 Task: Select the auto option in the diff line insert .
Action: Mouse moved to (62, 602)
Screenshot: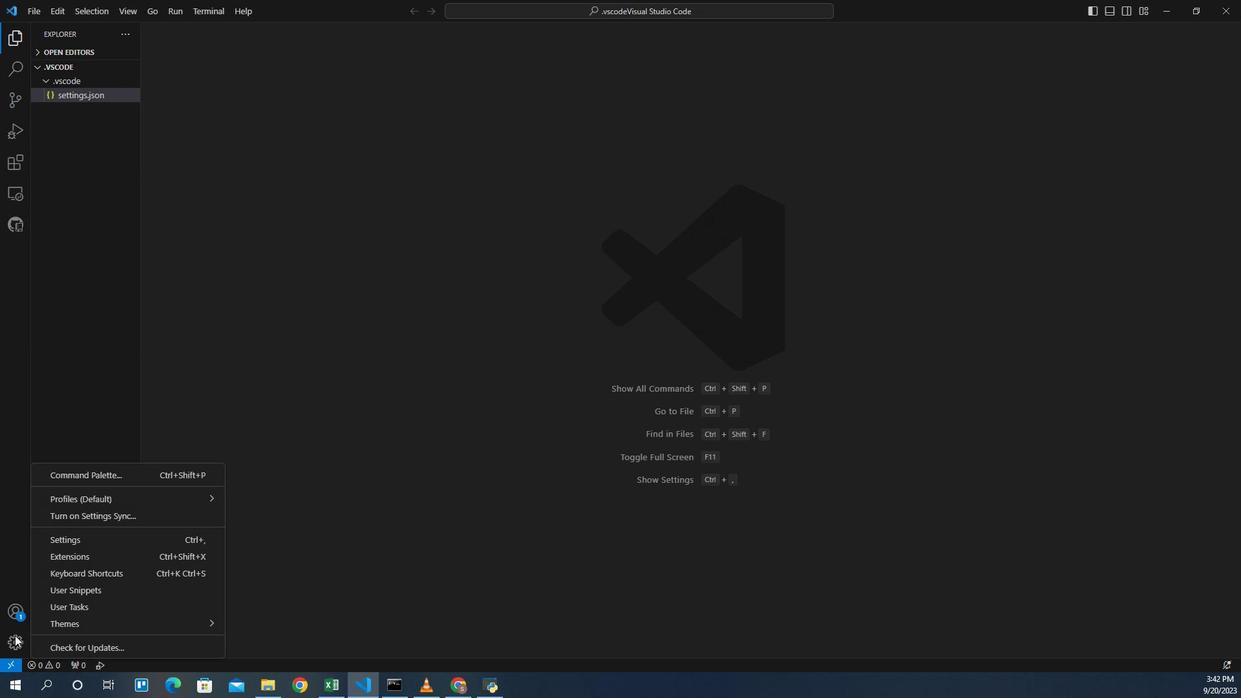 
Action: Mouse pressed left at (62, 602)
Screenshot: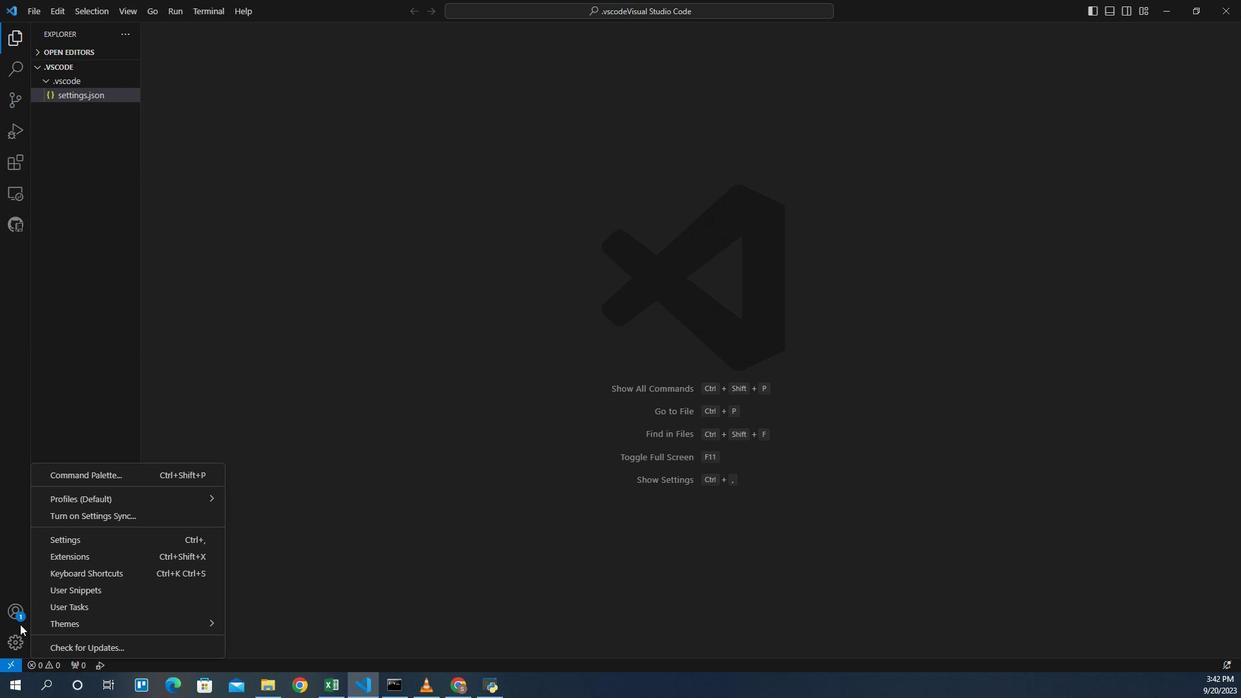 
Action: Mouse moved to (97, 507)
Screenshot: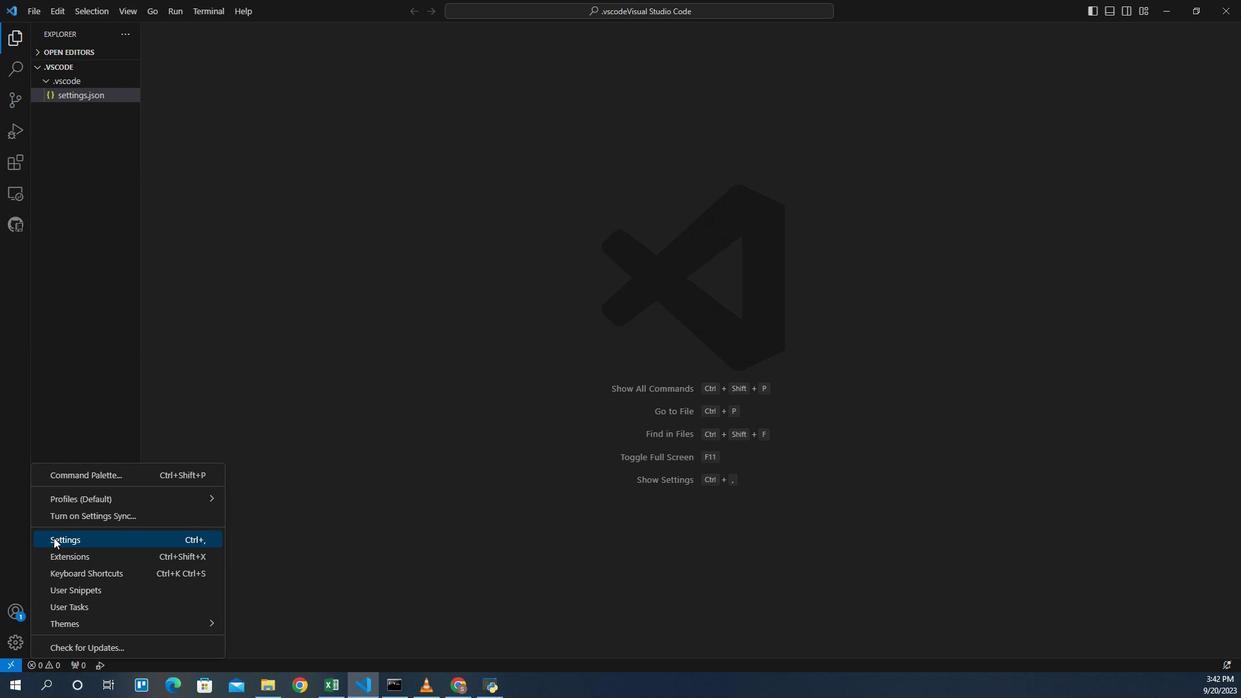 
Action: Mouse pressed left at (97, 507)
Screenshot: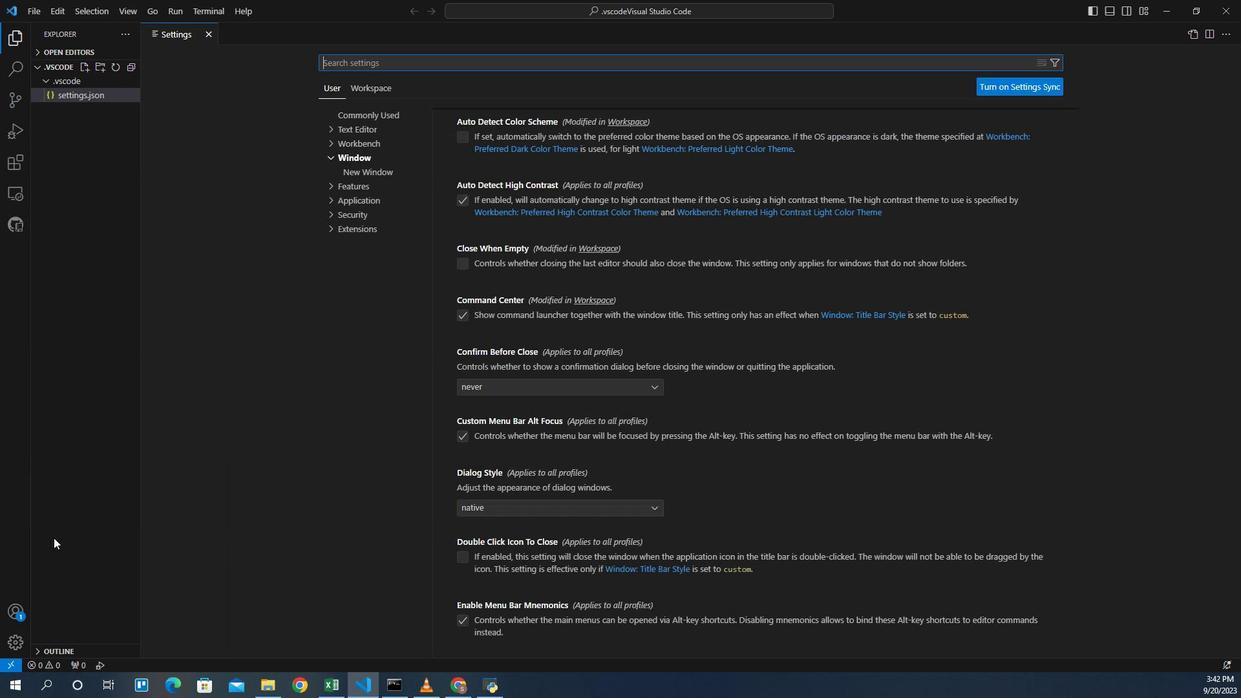 
Action: Mouse moved to (360, 106)
Screenshot: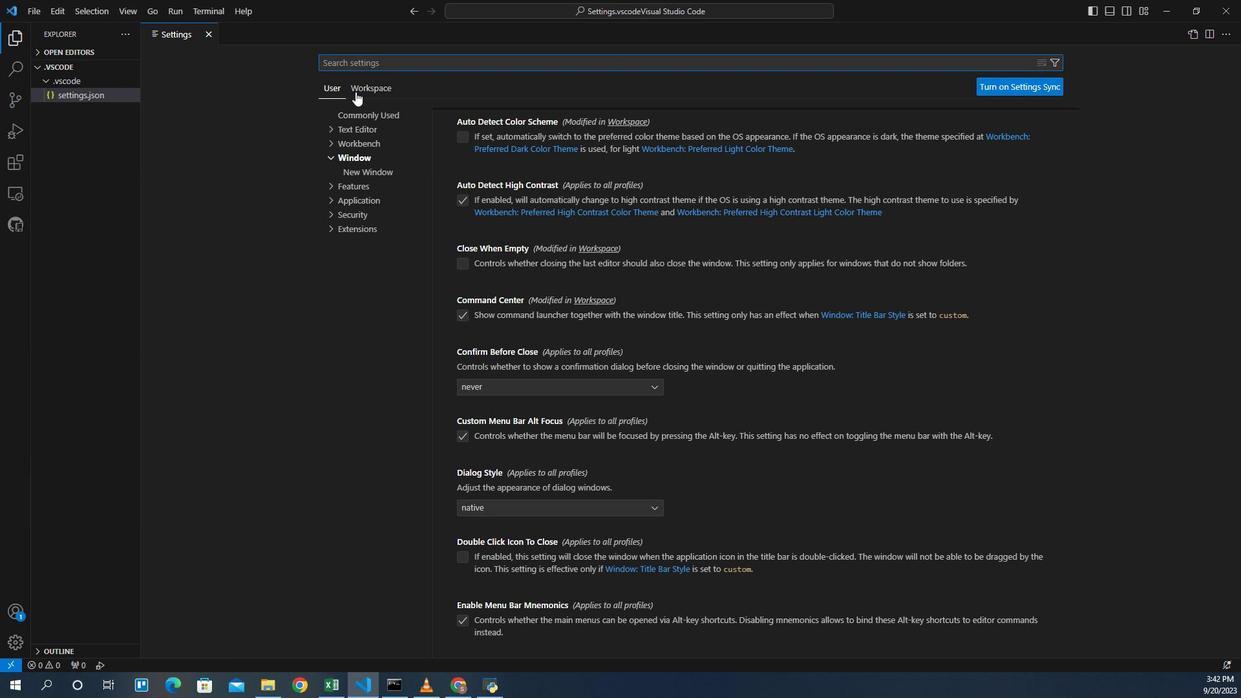 
Action: Mouse pressed left at (360, 106)
Screenshot: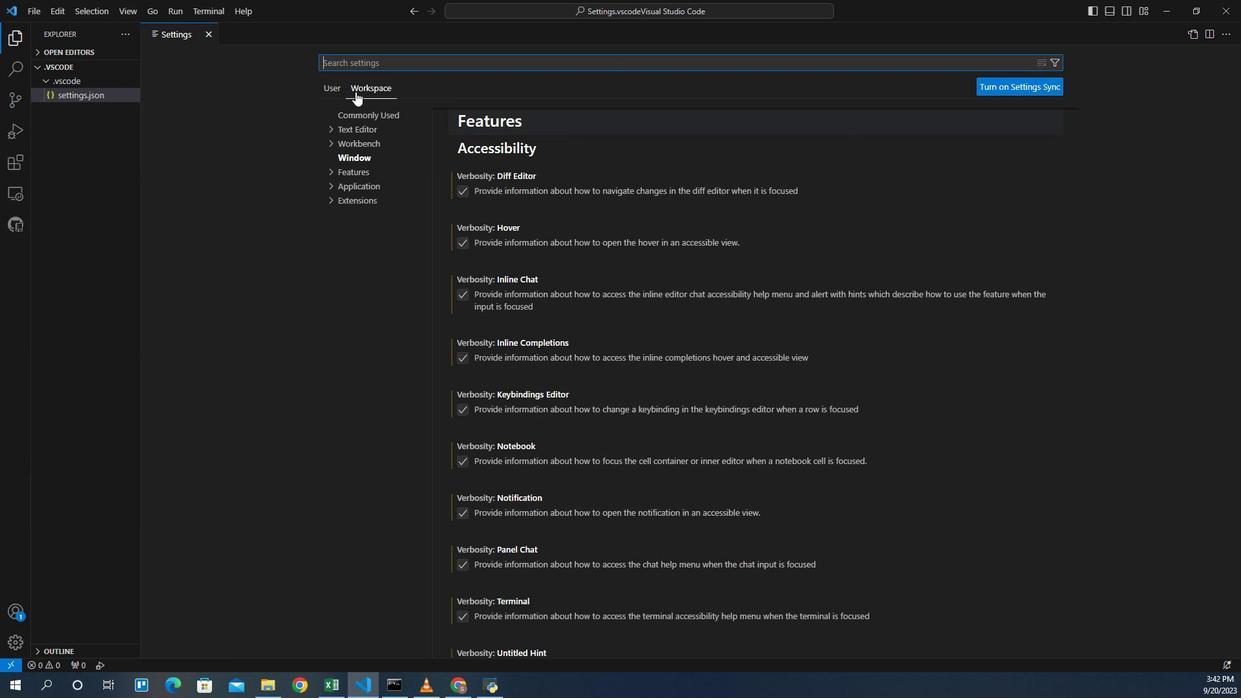 
Action: Mouse moved to (365, 172)
Screenshot: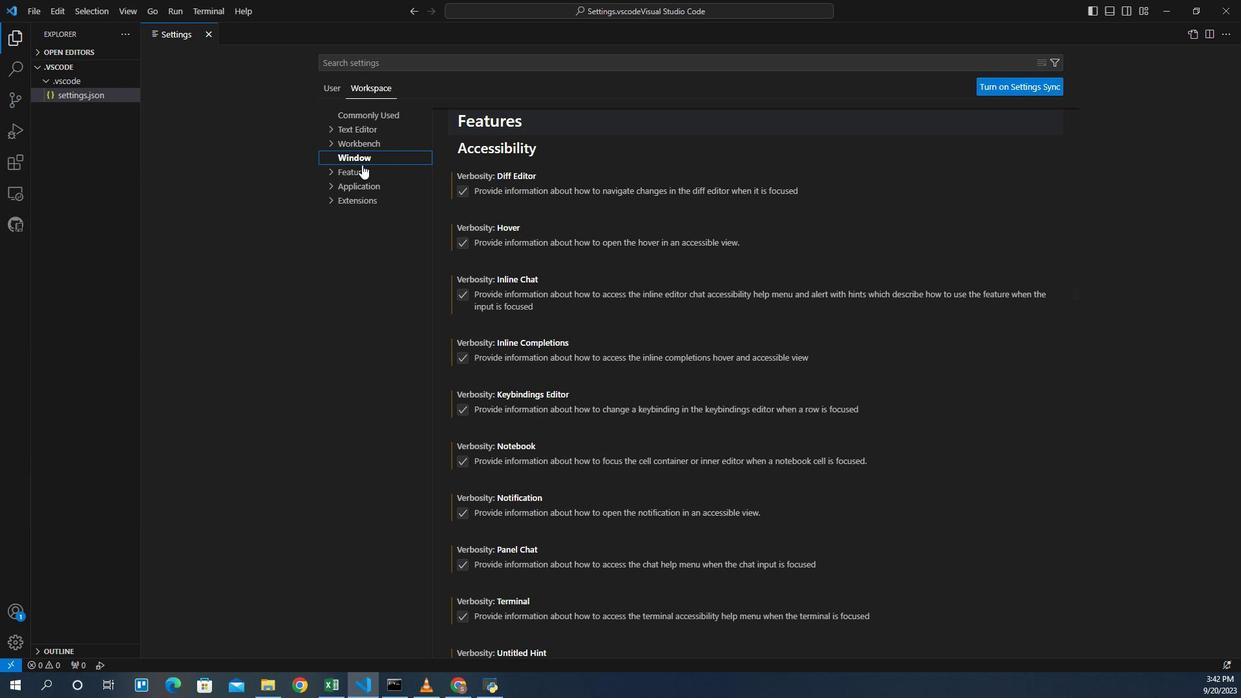 
Action: Mouse pressed left at (365, 172)
Screenshot: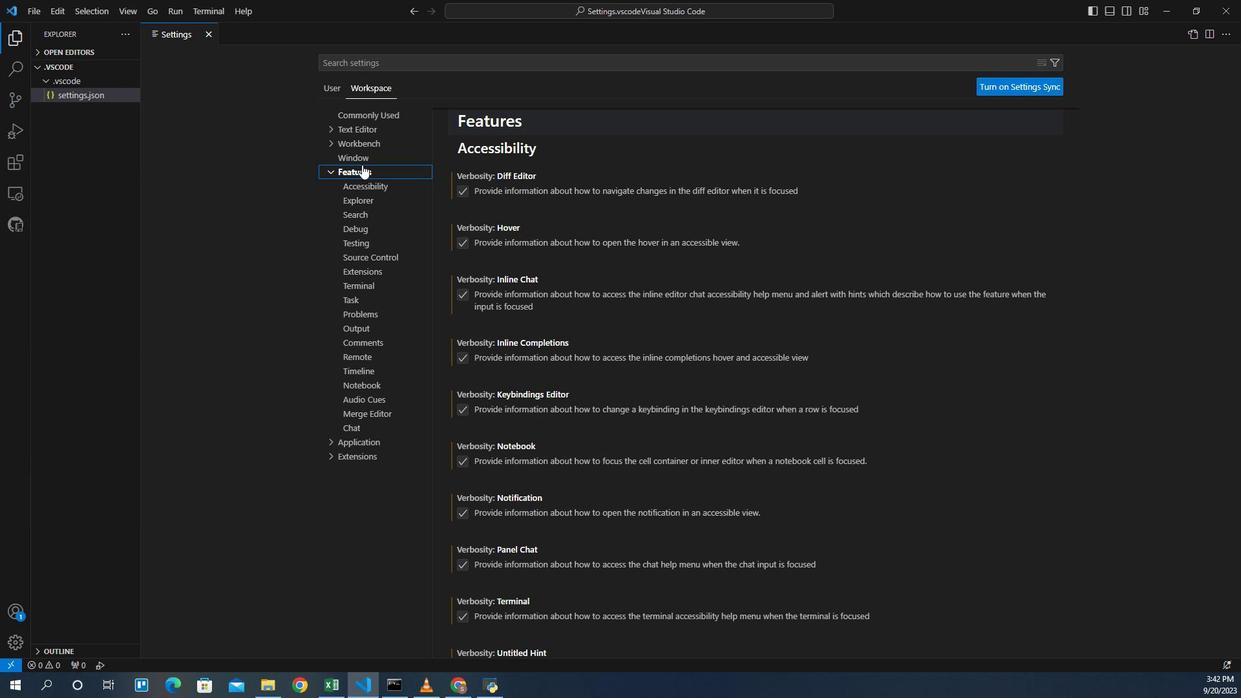 
Action: Mouse moved to (361, 384)
Screenshot: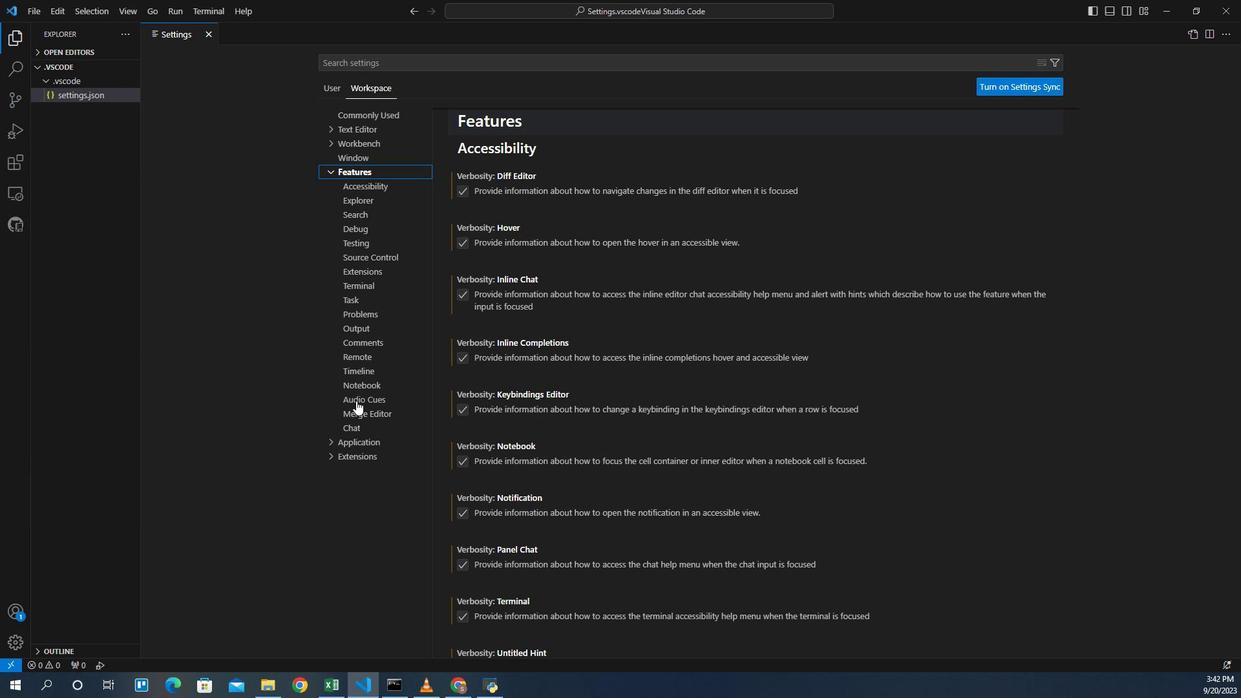 
Action: Mouse pressed left at (361, 384)
Screenshot: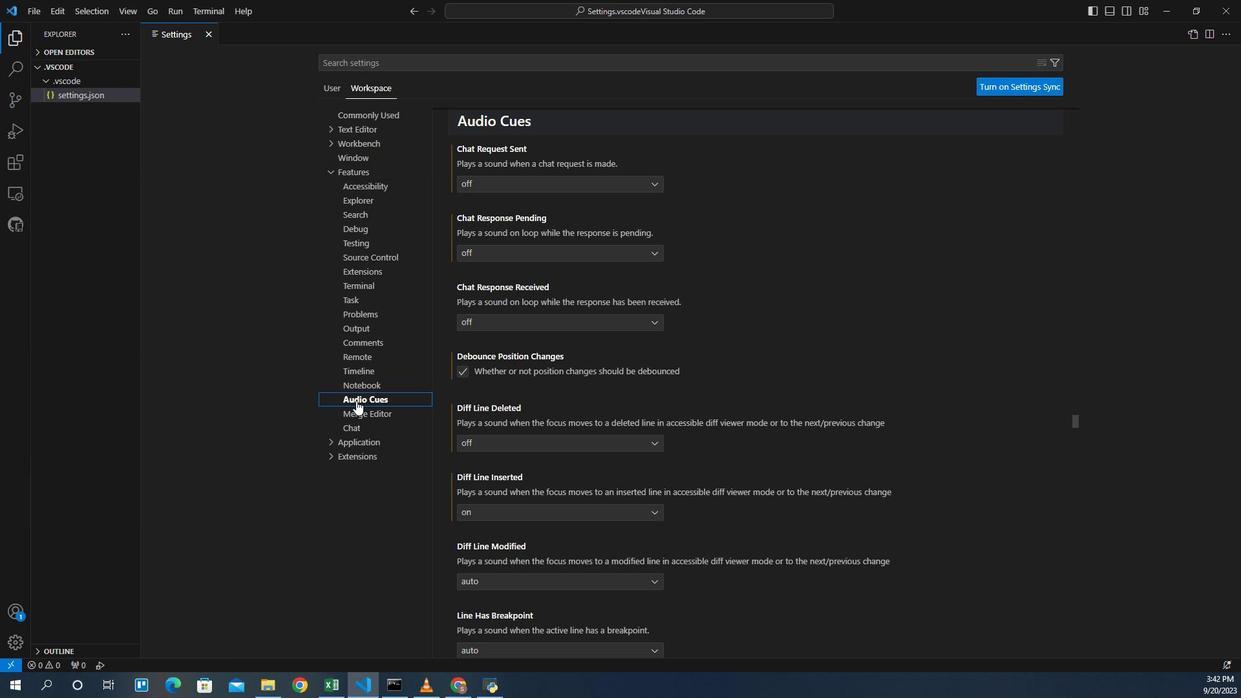
Action: Mouse moved to (513, 484)
Screenshot: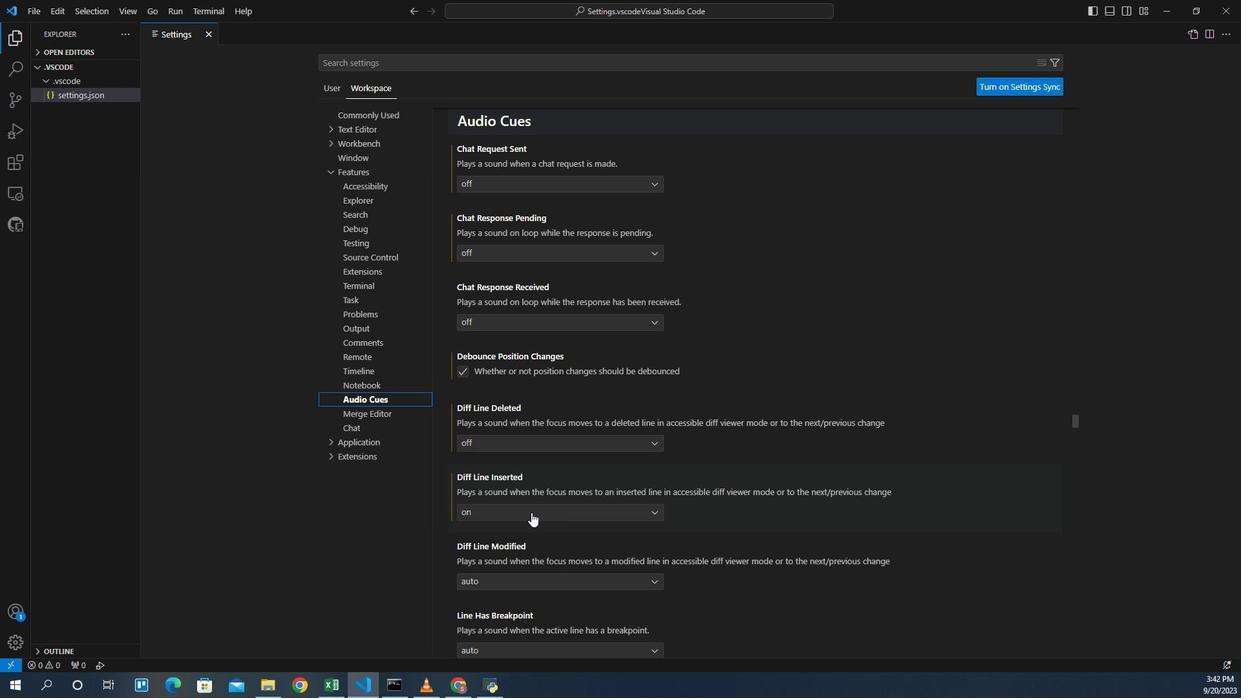 
Action: Mouse pressed left at (513, 484)
Screenshot: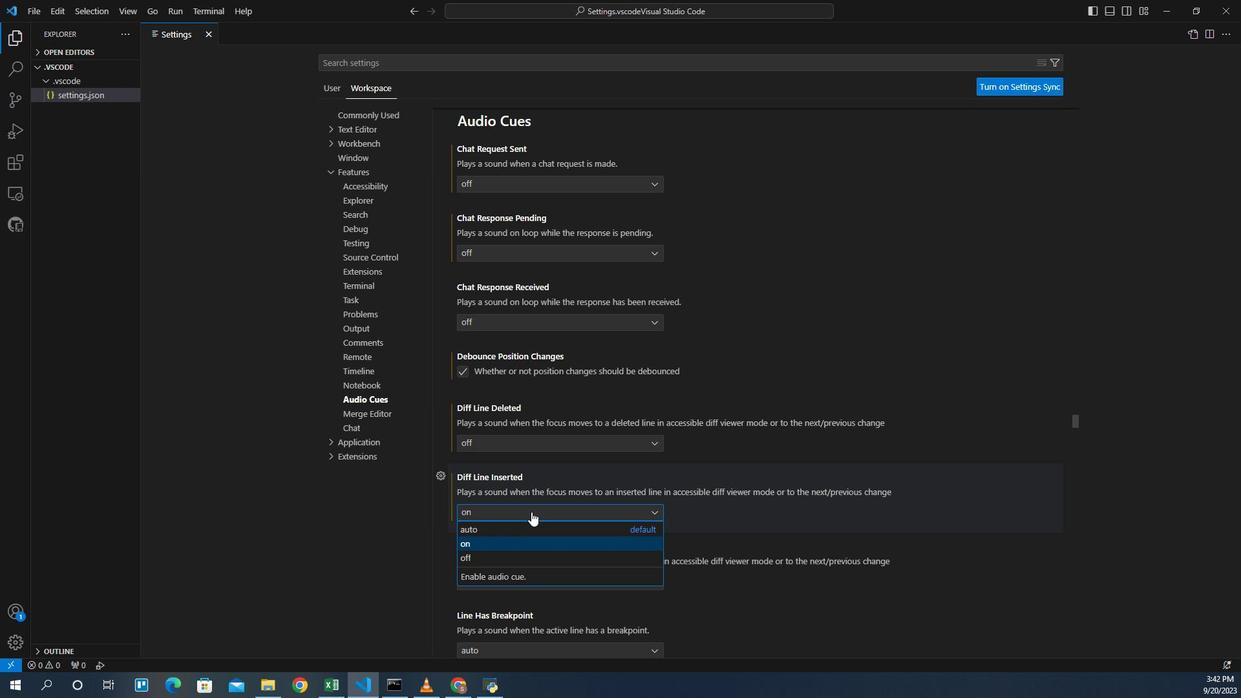 
Action: Mouse moved to (483, 498)
Screenshot: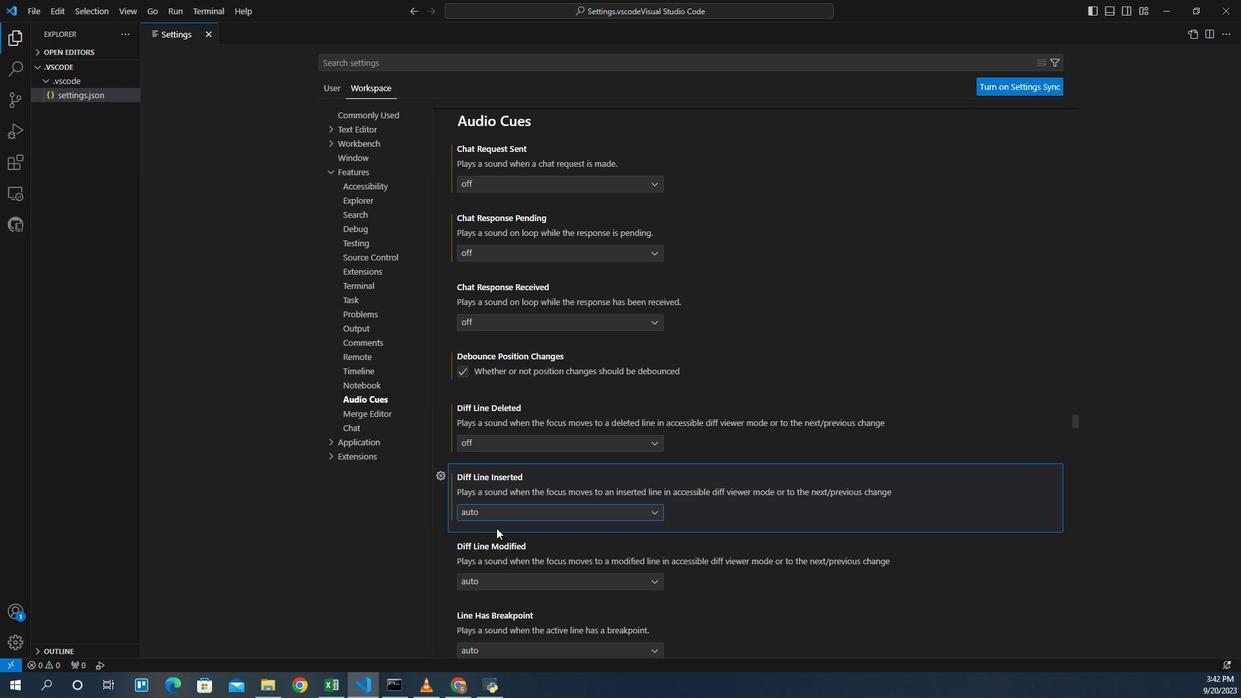
Action: Mouse pressed left at (483, 498)
Screenshot: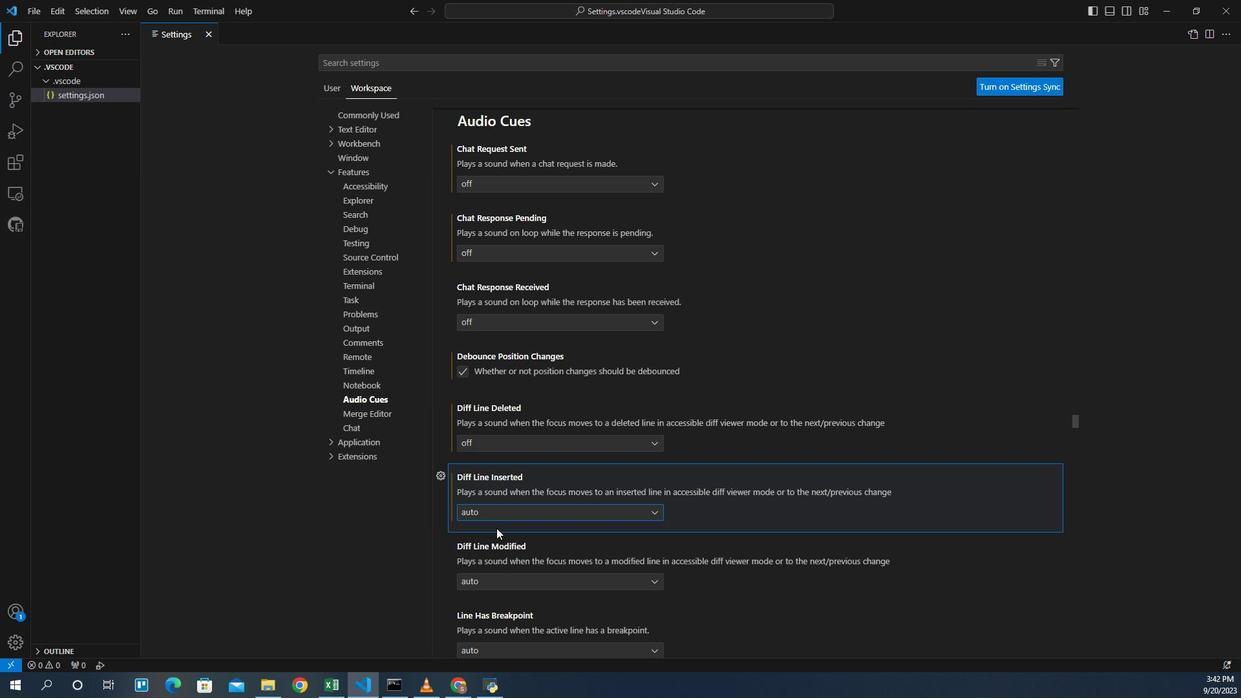 
Action: Mouse moved to (484, 498)
Screenshot: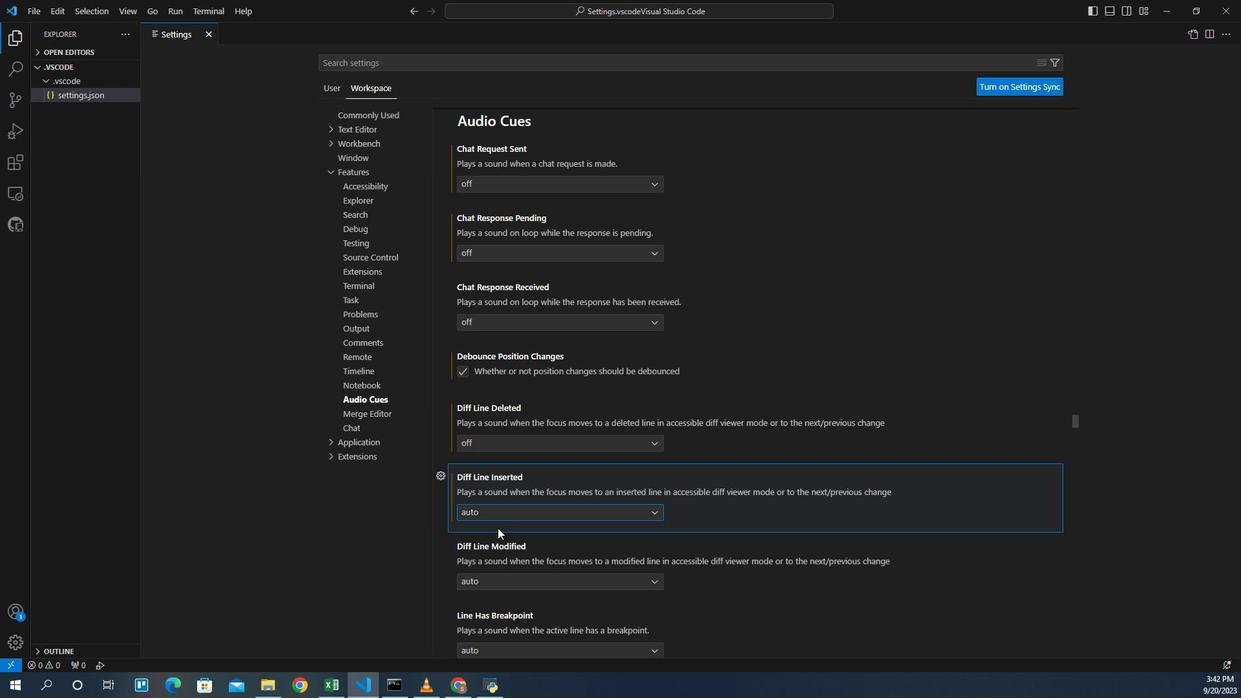 
